 Task: Look for products in the category "Hand Soap" from Seventh Generation only.
Action: Mouse moved to (718, 274)
Screenshot: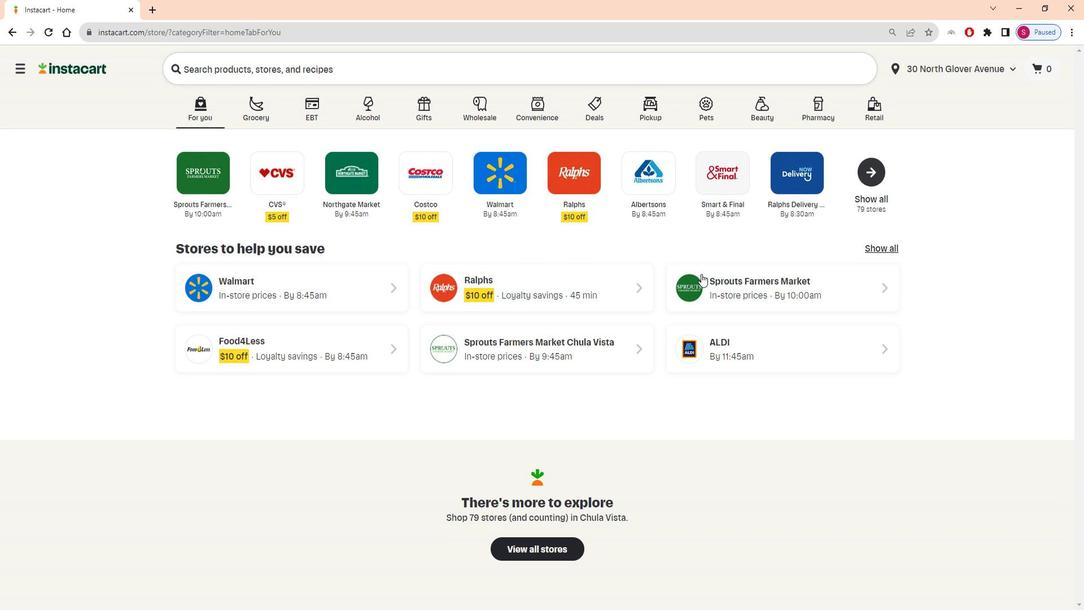 
Action: Mouse pressed left at (718, 274)
Screenshot: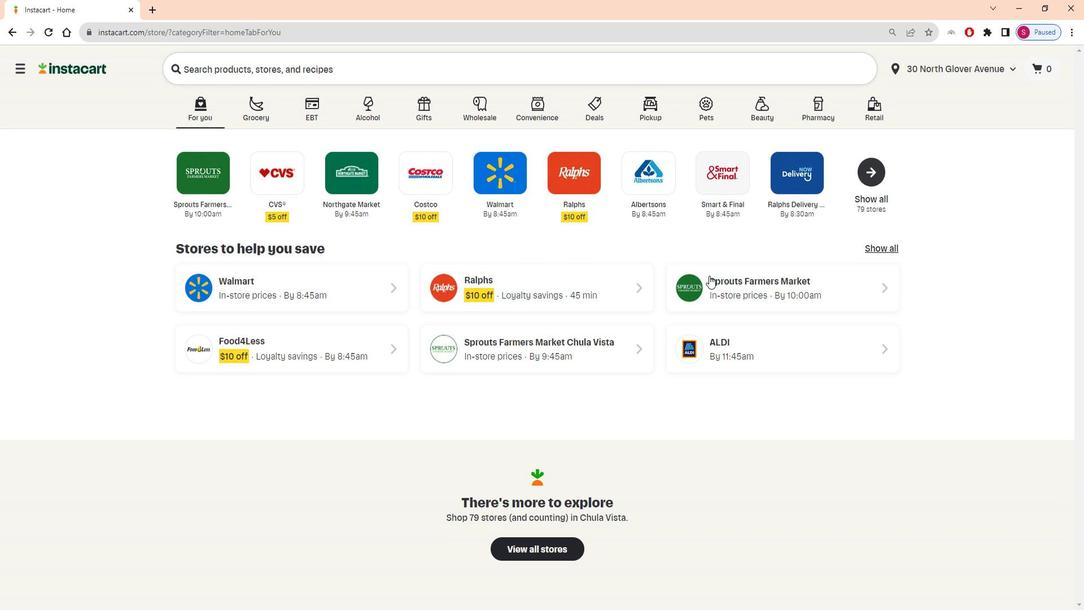 
Action: Mouse moved to (54, 408)
Screenshot: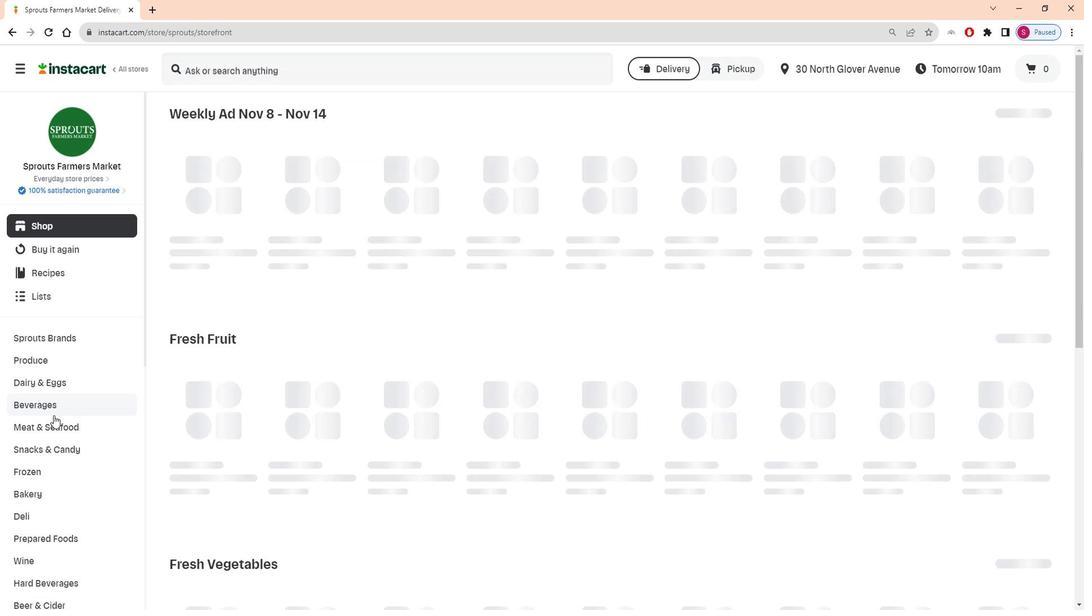 
Action: Mouse scrolled (54, 407) with delta (0, 0)
Screenshot: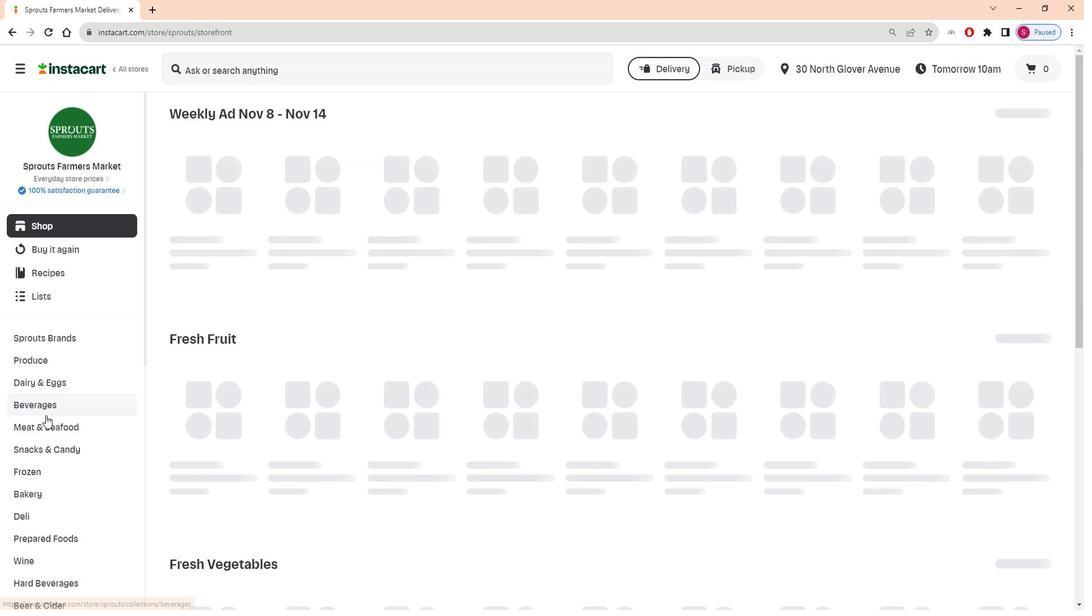 
Action: Mouse scrolled (54, 407) with delta (0, 0)
Screenshot: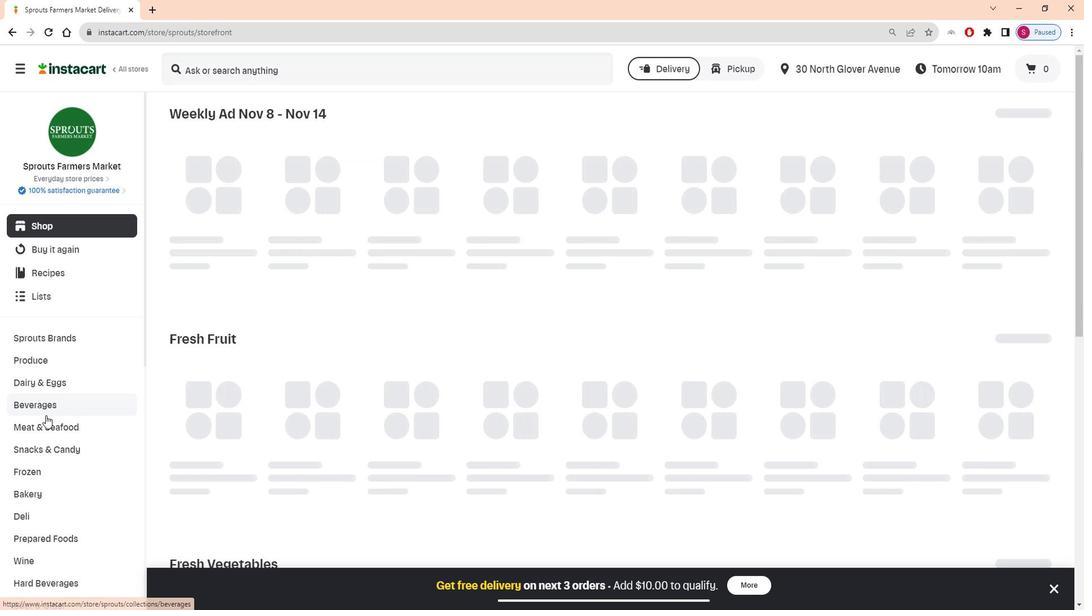
Action: Mouse scrolled (54, 407) with delta (0, 0)
Screenshot: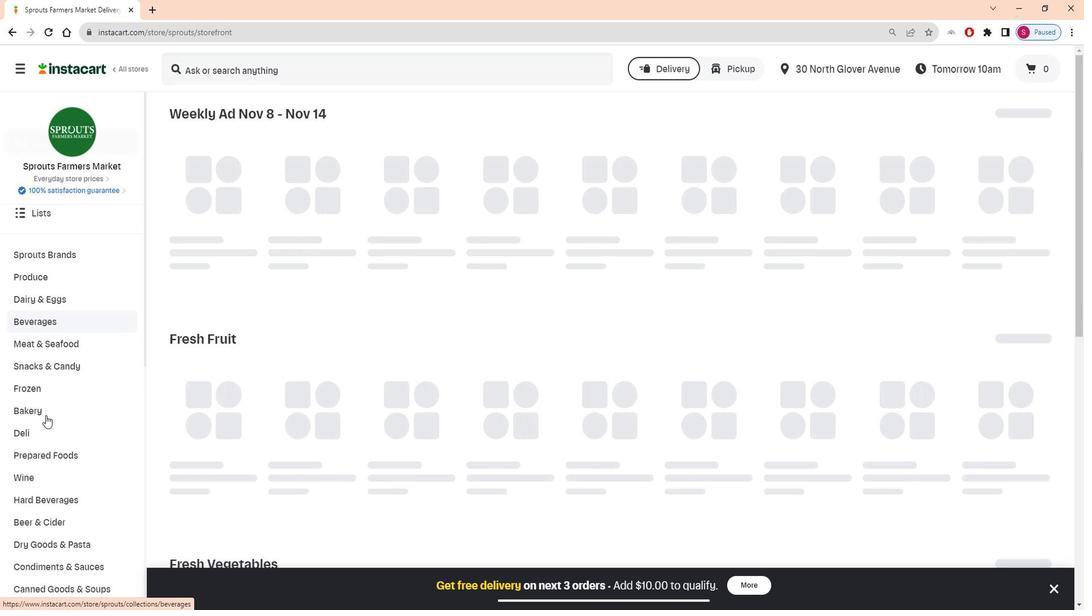 
Action: Mouse scrolled (54, 407) with delta (0, 0)
Screenshot: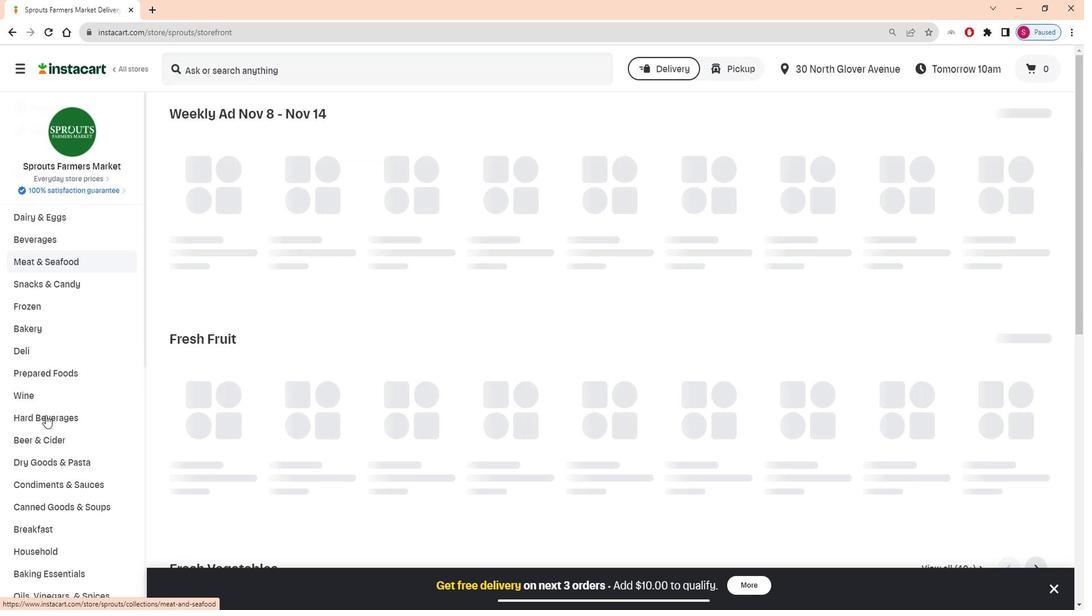 
Action: Mouse scrolled (54, 407) with delta (0, 0)
Screenshot: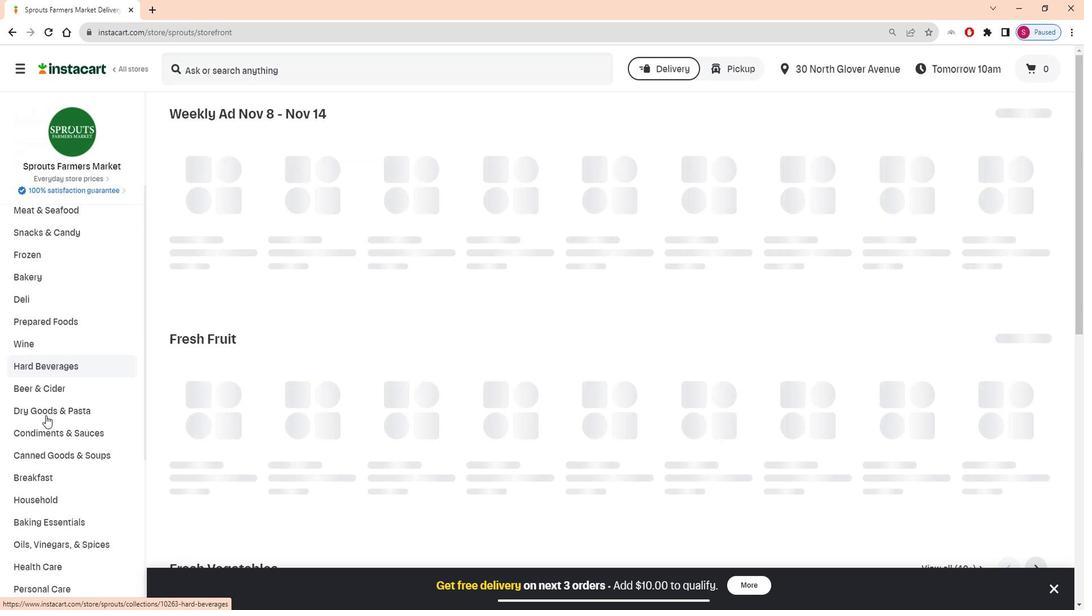 
Action: Mouse moved to (54, 407)
Screenshot: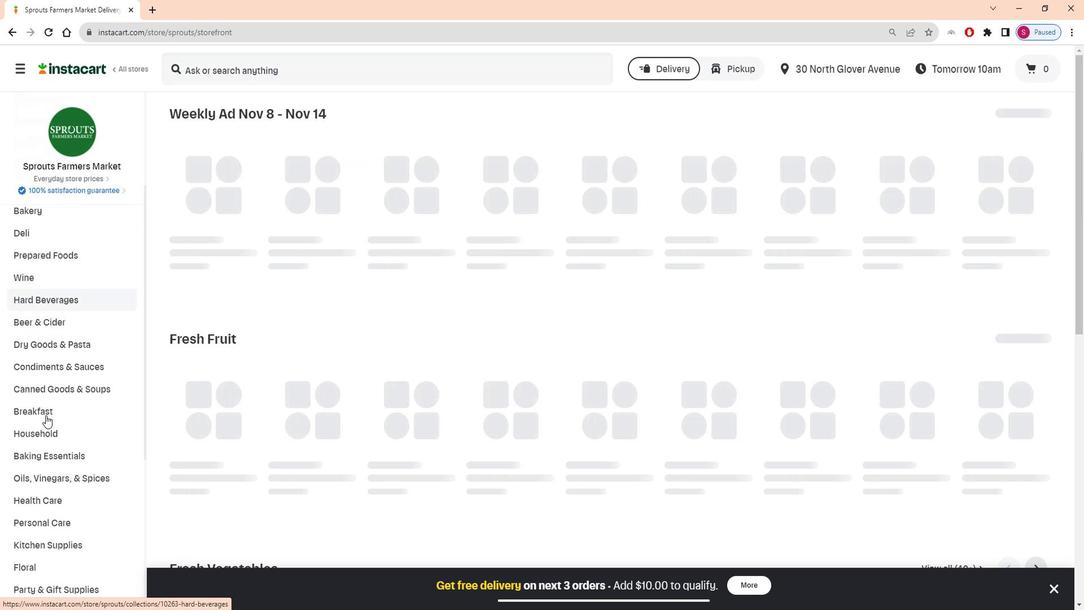 
Action: Mouse scrolled (54, 407) with delta (0, 0)
Screenshot: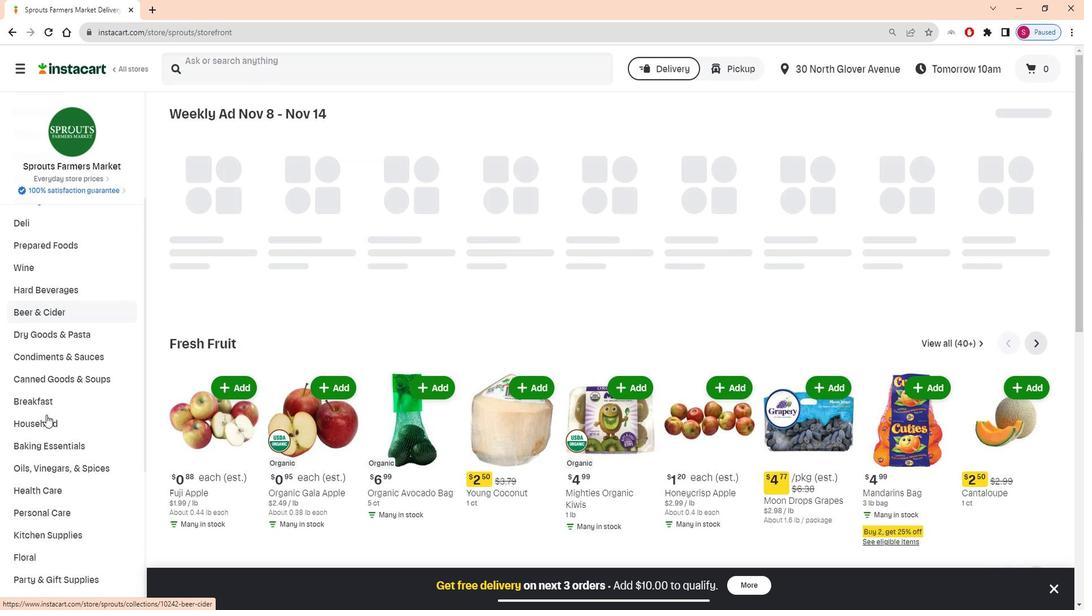 
Action: Mouse moved to (61, 498)
Screenshot: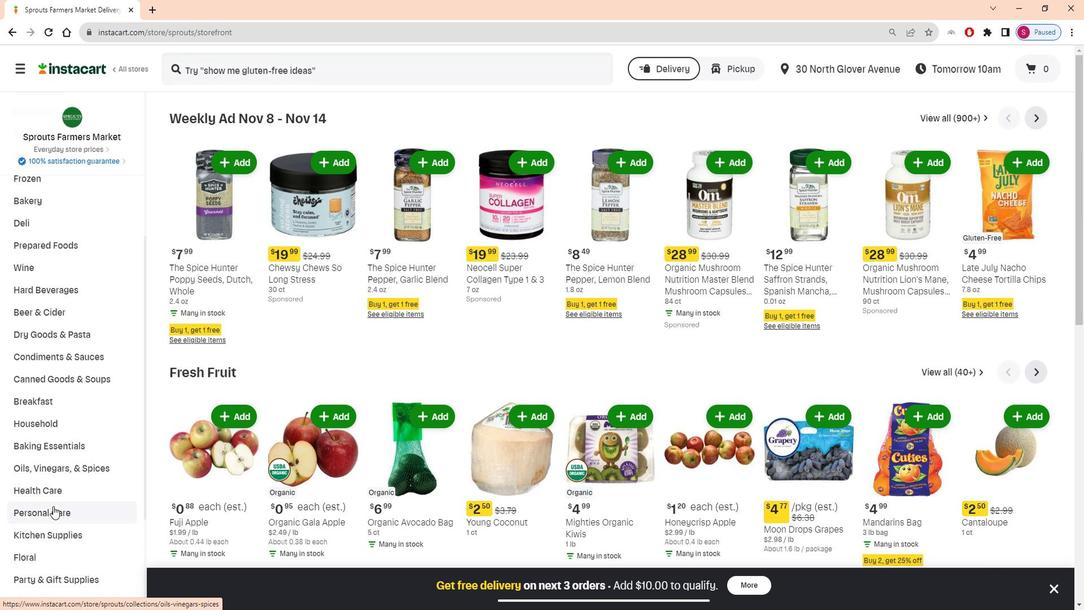 
Action: Mouse pressed left at (61, 498)
Screenshot: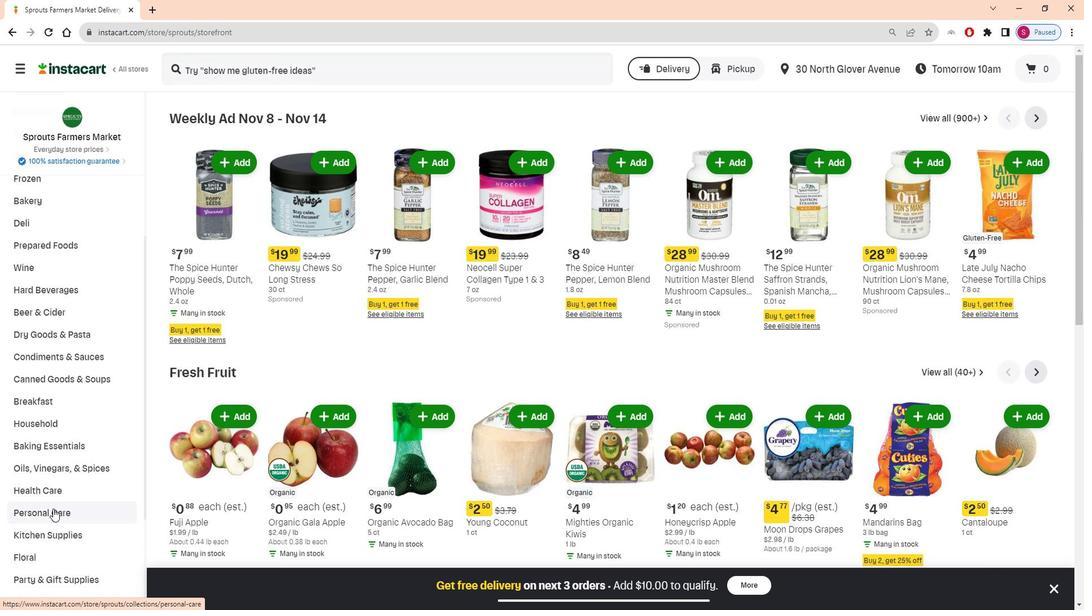
Action: Mouse moved to (291, 145)
Screenshot: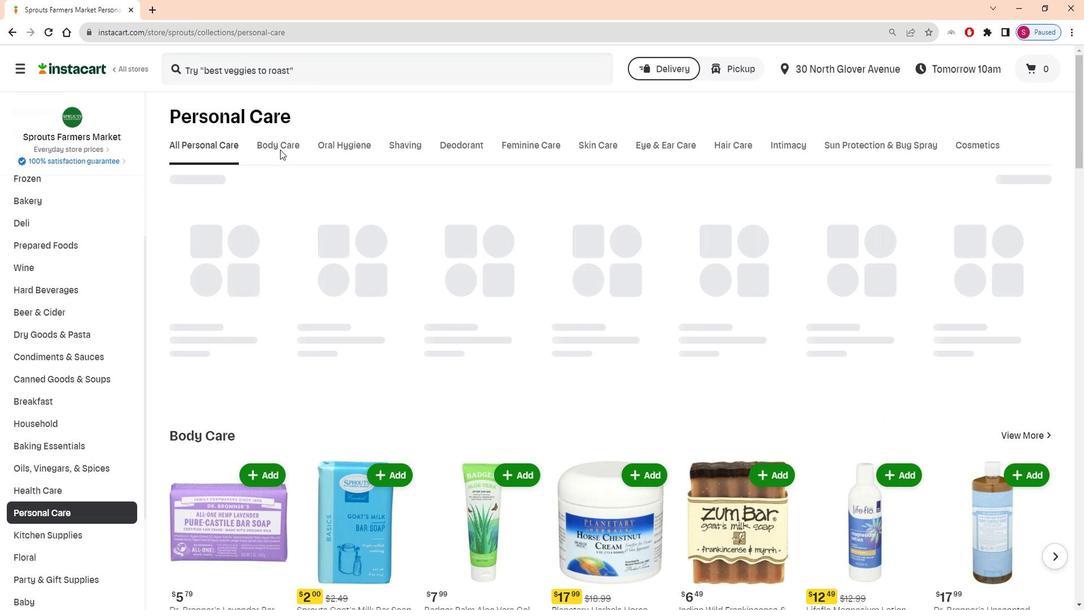 
Action: Mouse pressed left at (291, 145)
Screenshot: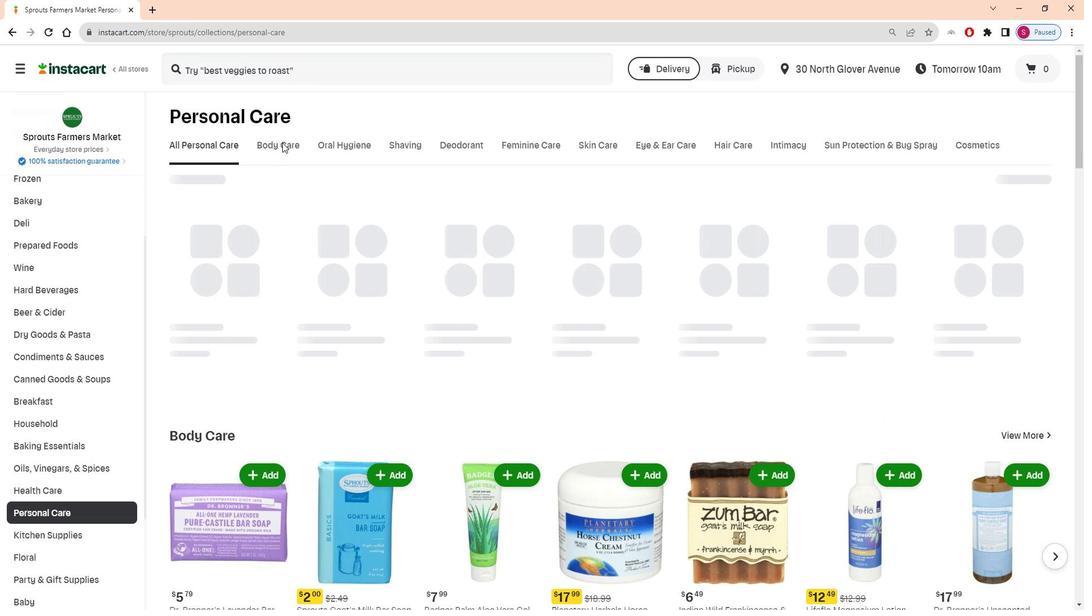 
Action: Mouse moved to (379, 199)
Screenshot: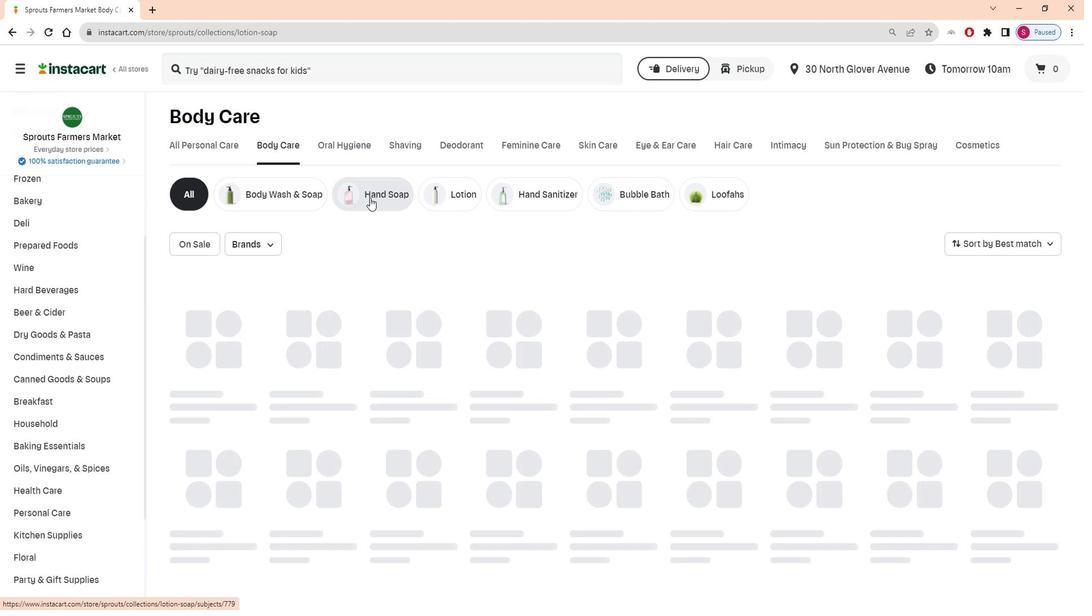 
Action: Mouse pressed left at (379, 199)
Screenshot: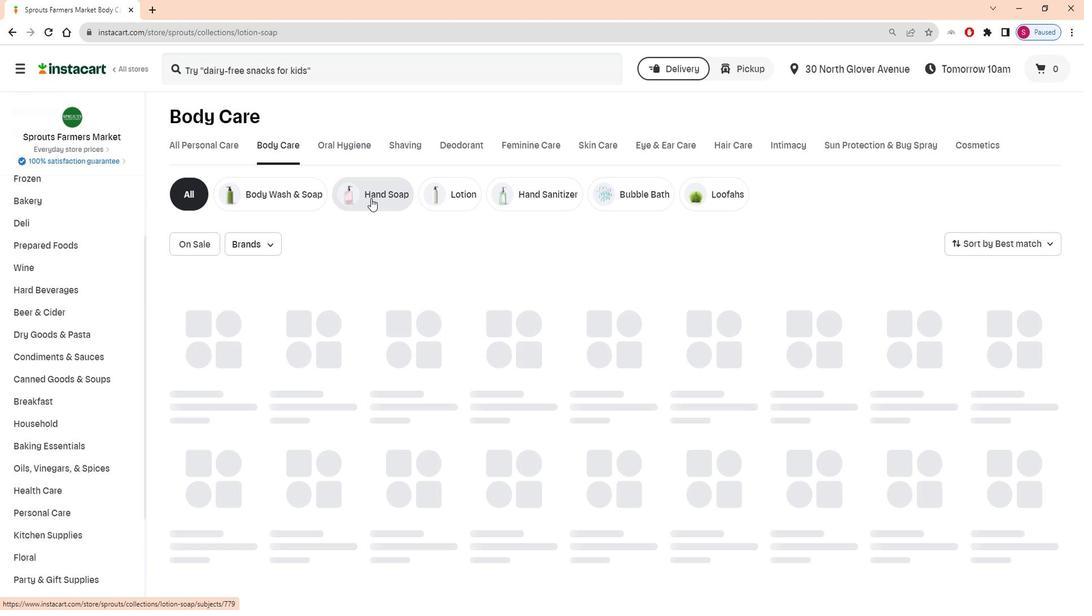 
Action: Mouse moved to (275, 246)
Screenshot: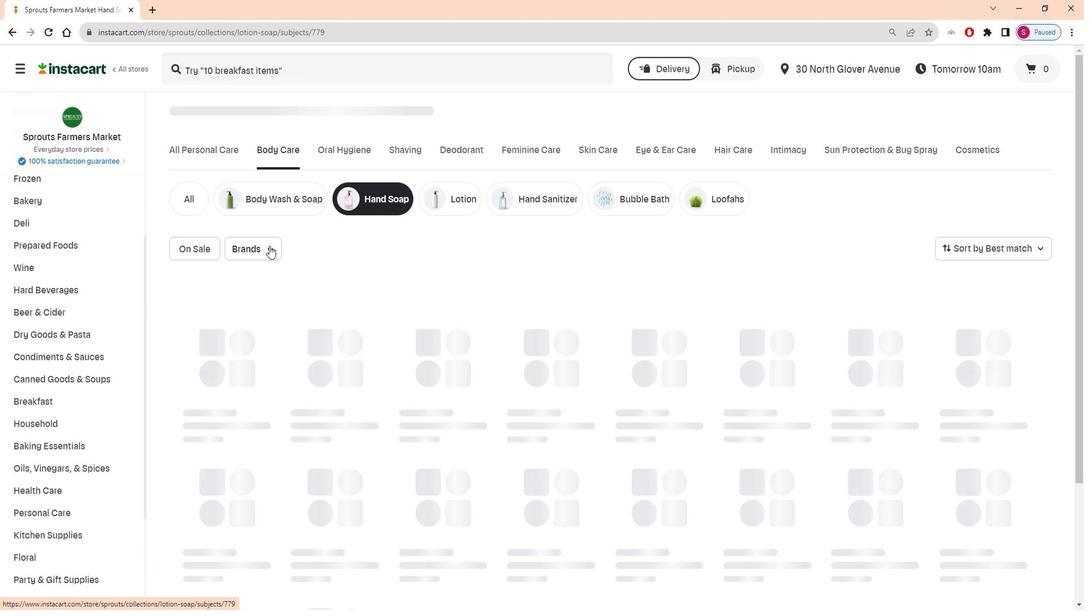 
Action: Mouse pressed left at (275, 246)
Screenshot: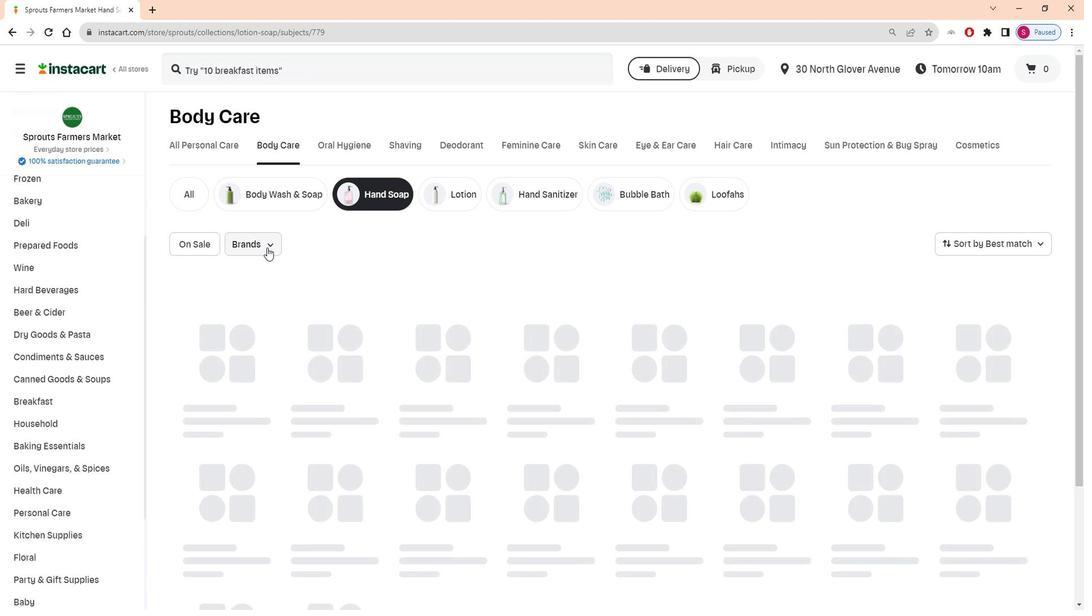 
Action: Mouse moved to (289, 270)
Screenshot: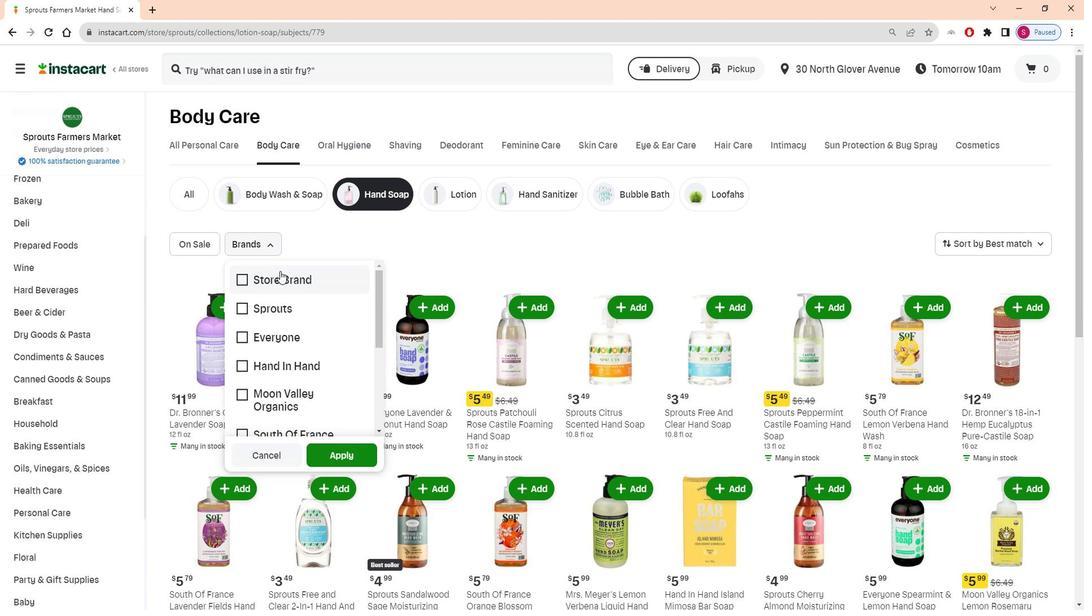 
Action: Mouse scrolled (289, 270) with delta (0, 0)
Screenshot: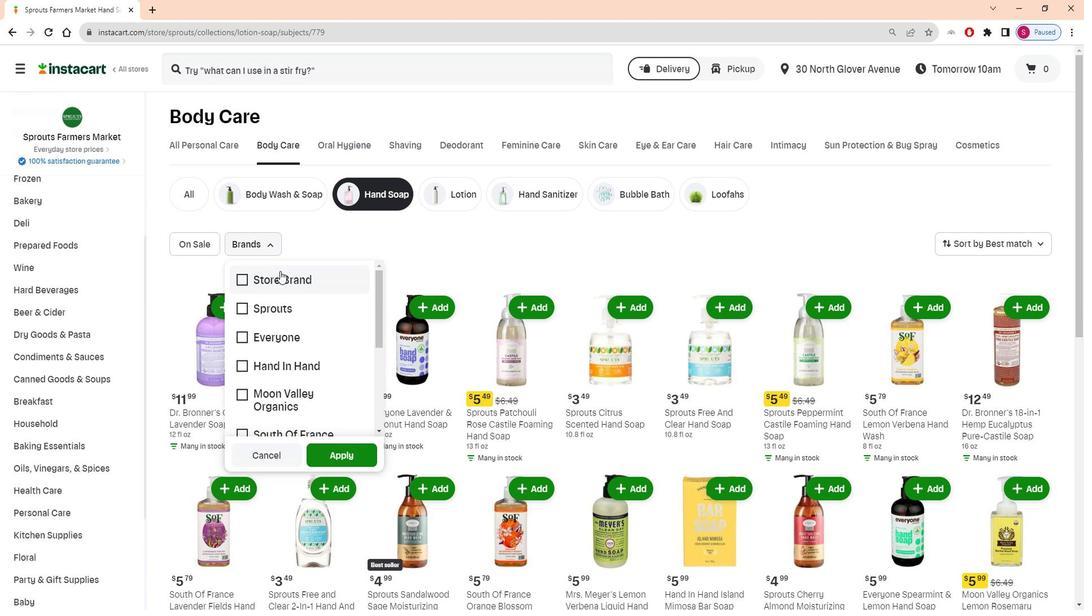 
Action: Mouse scrolled (289, 270) with delta (0, 0)
Screenshot: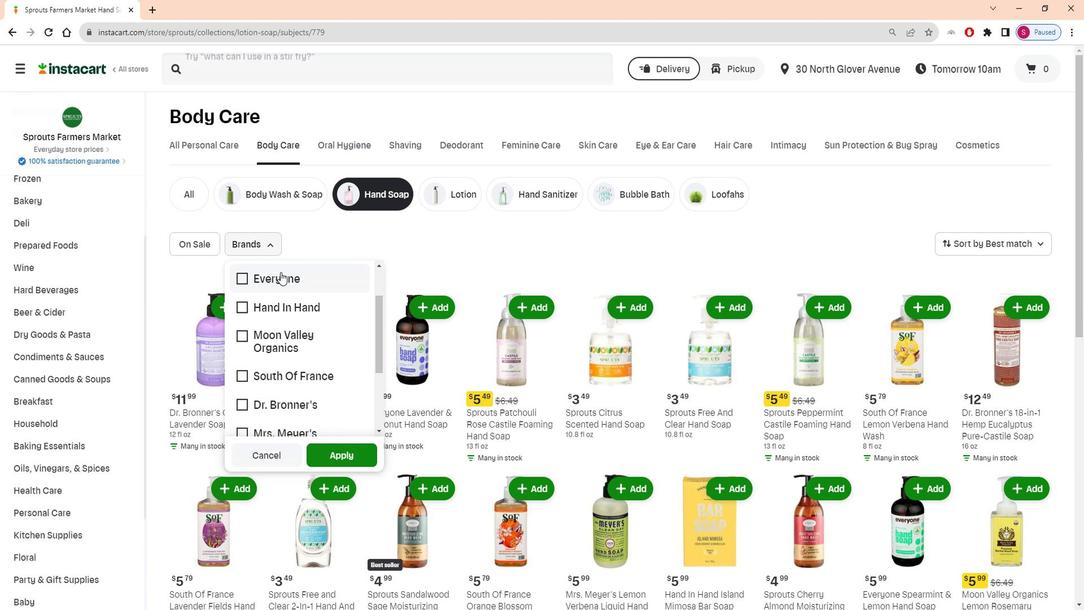 
Action: Mouse moved to (289, 271)
Screenshot: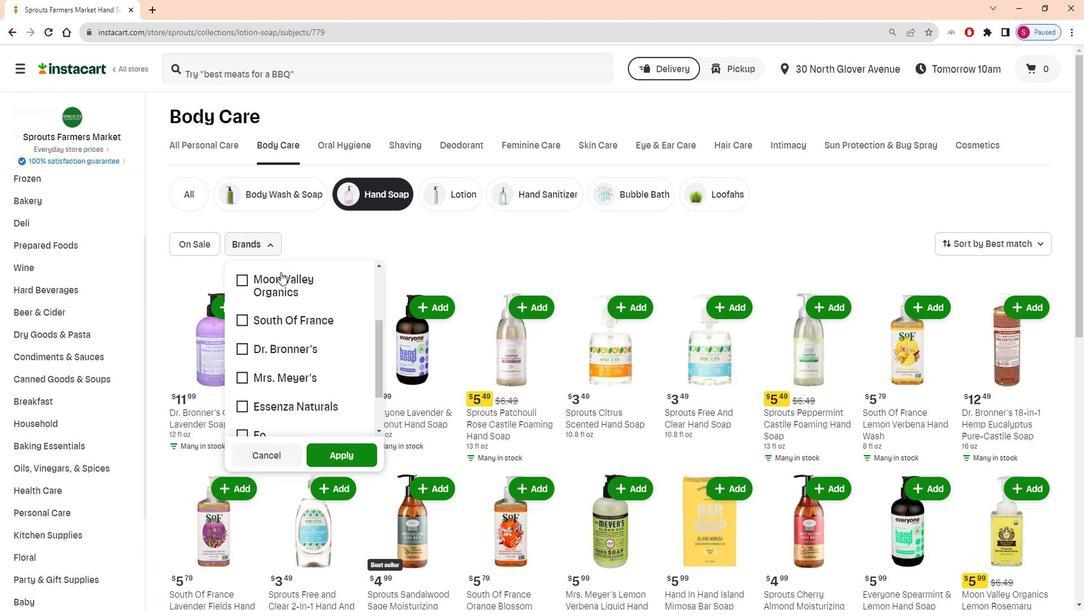
Action: Mouse scrolled (289, 270) with delta (0, 0)
Screenshot: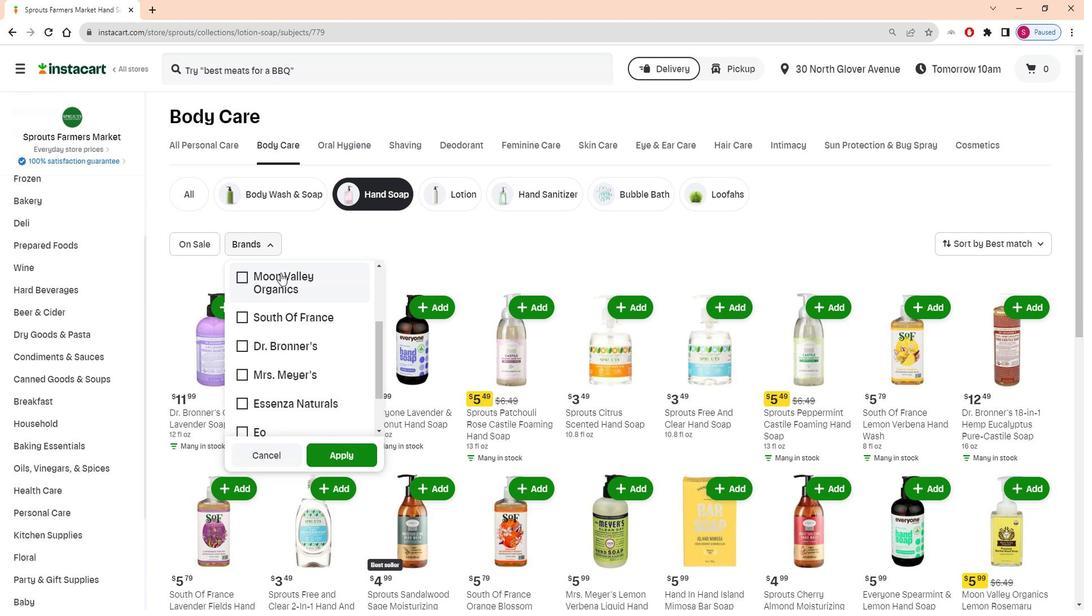
Action: Mouse moved to (289, 272)
Screenshot: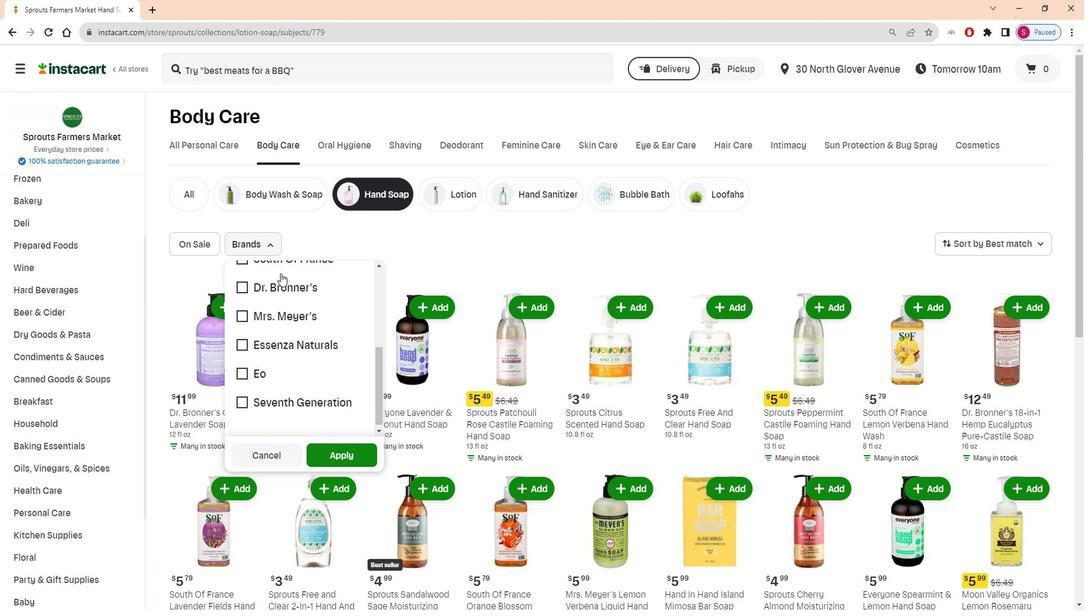 
Action: Mouse scrolled (289, 272) with delta (0, 0)
Screenshot: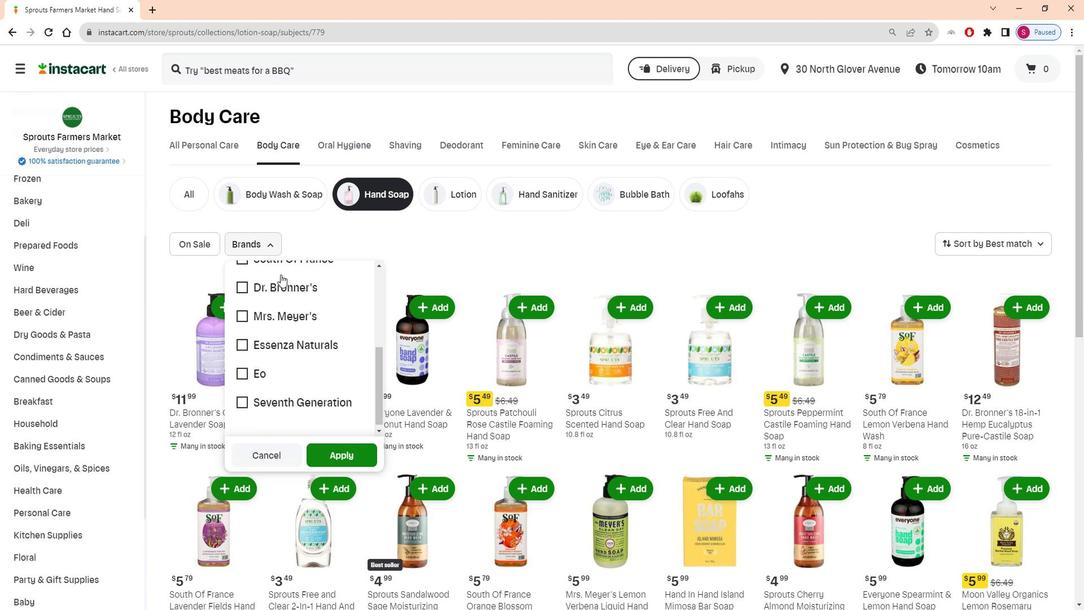 
Action: Mouse moved to (268, 387)
Screenshot: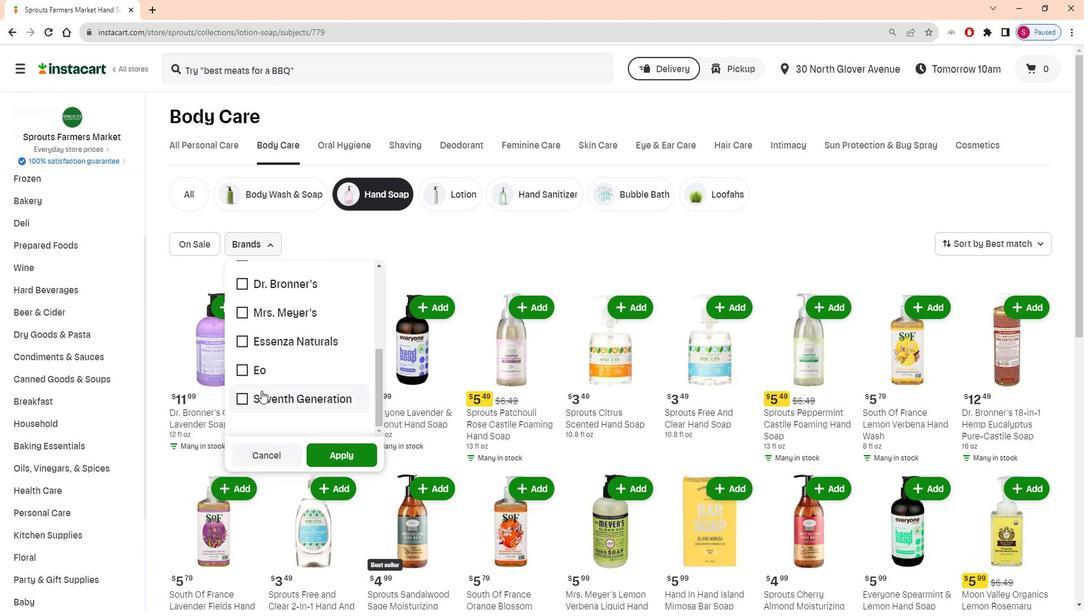
Action: Mouse pressed left at (268, 387)
Screenshot: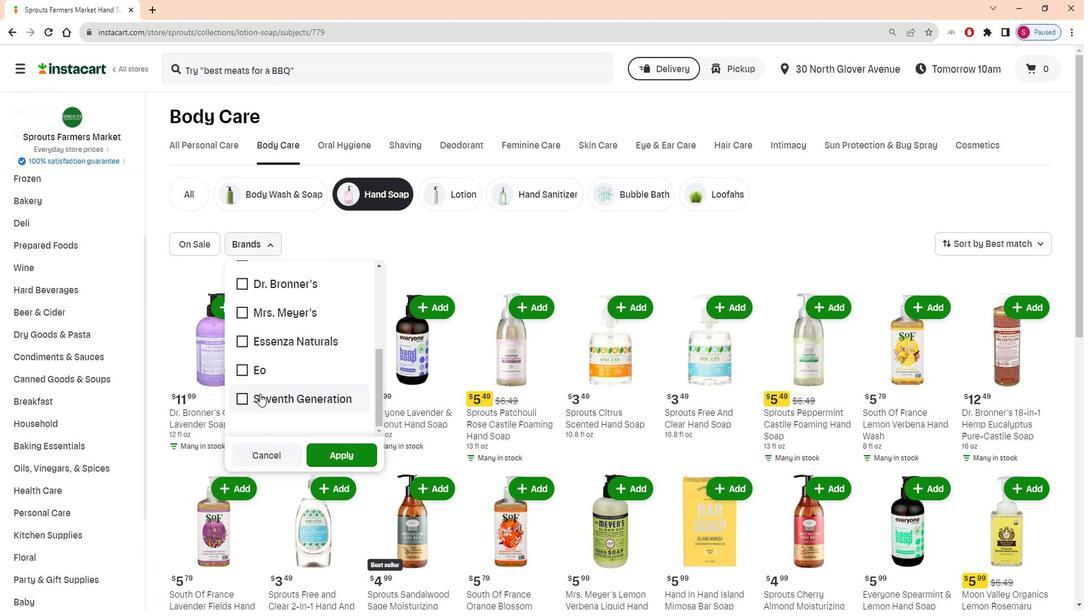 
Action: Mouse moved to (357, 442)
Screenshot: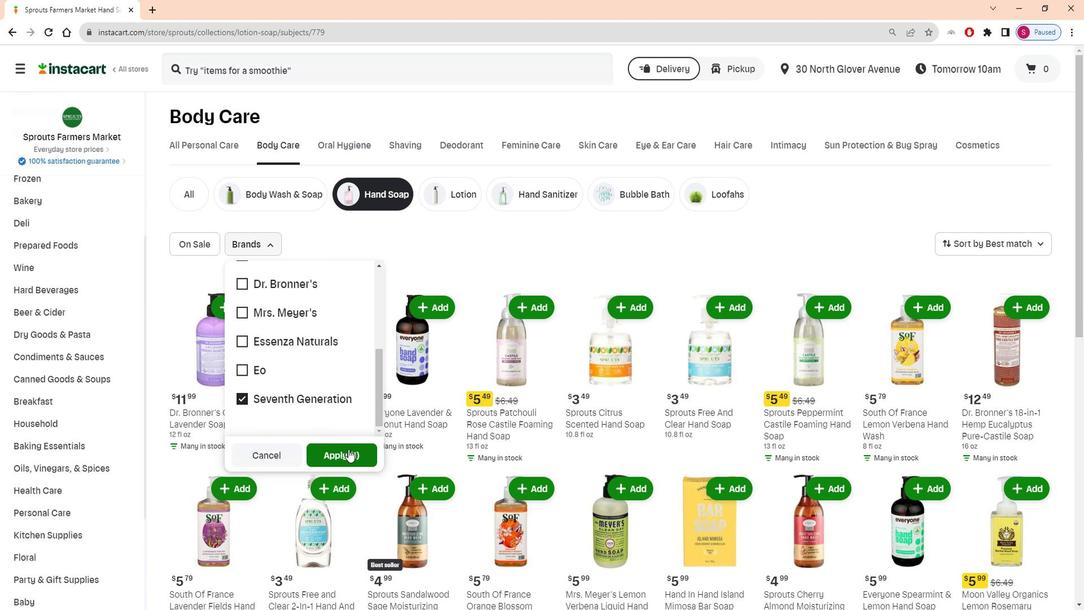 
Action: Mouse pressed left at (357, 442)
Screenshot: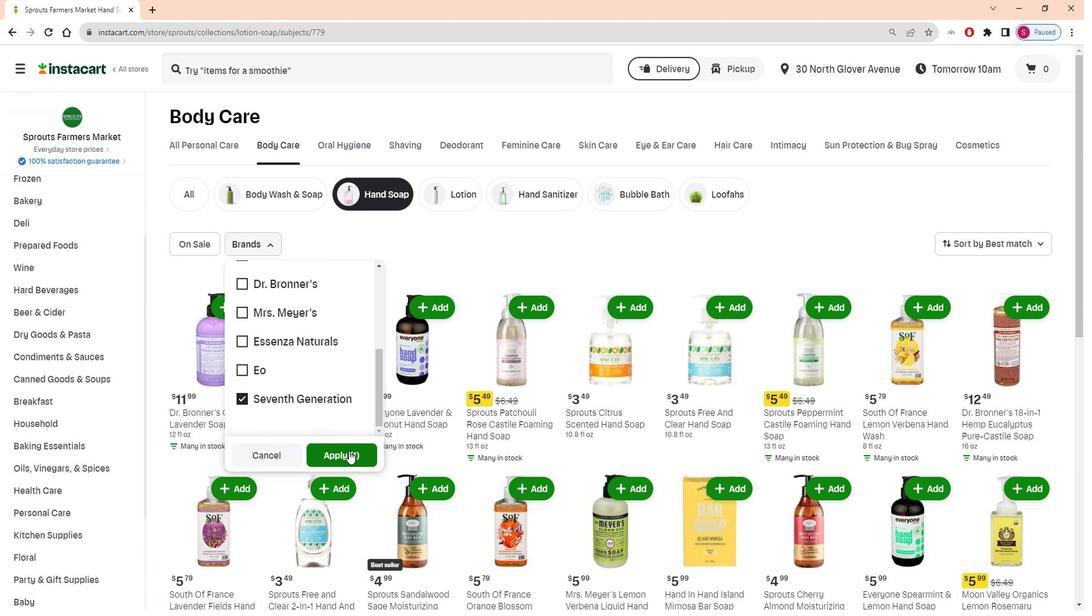 
Action: Mouse moved to (350, 440)
Screenshot: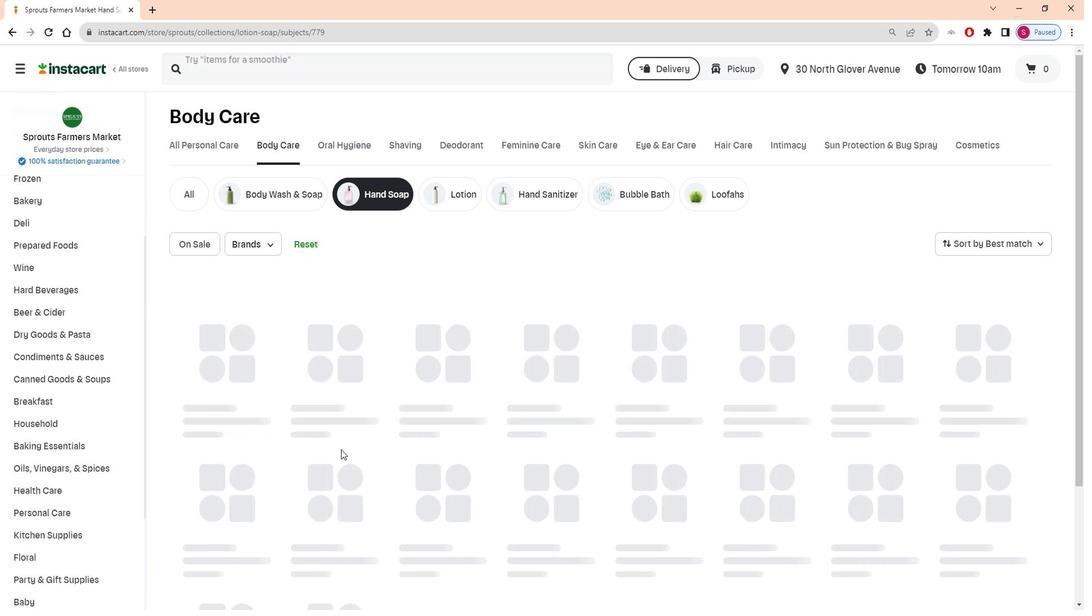 
